 Task: Create a new contact in Outlook with the name 'Sunny', company 'Softage', job title 'Software Developer', email 'snyfreak@outlook.com', and set the importance to 'High' and sensitivity to 'Personal'.
Action: Mouse moved to (17, 92)
Screenshot: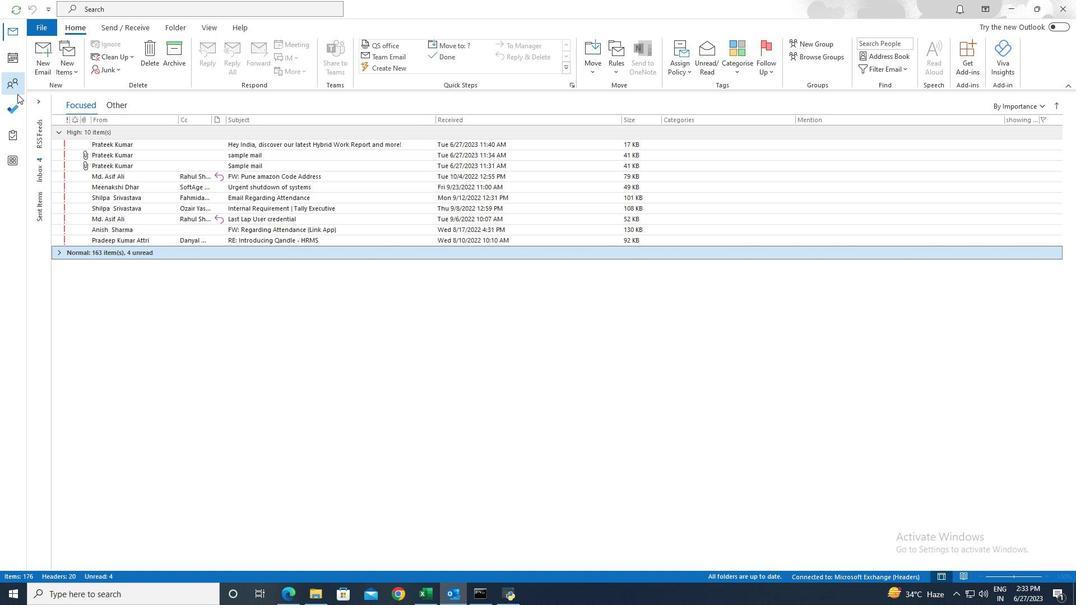 
Action: Mouse pressed left at (17, 92)
Screenshot: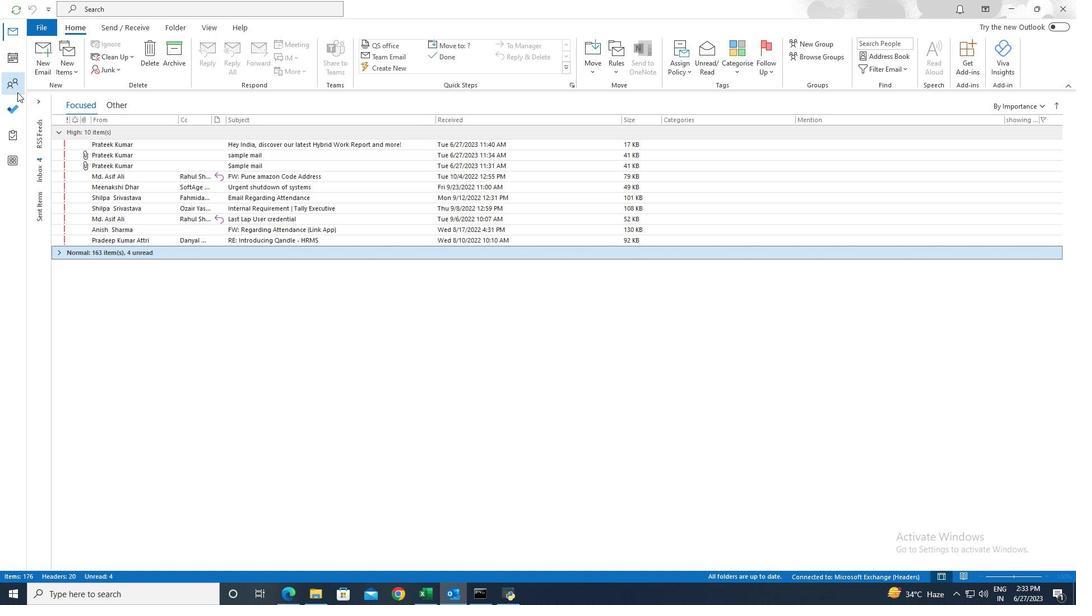 
Action: Mouse moved to (37, 66)
Screenshot: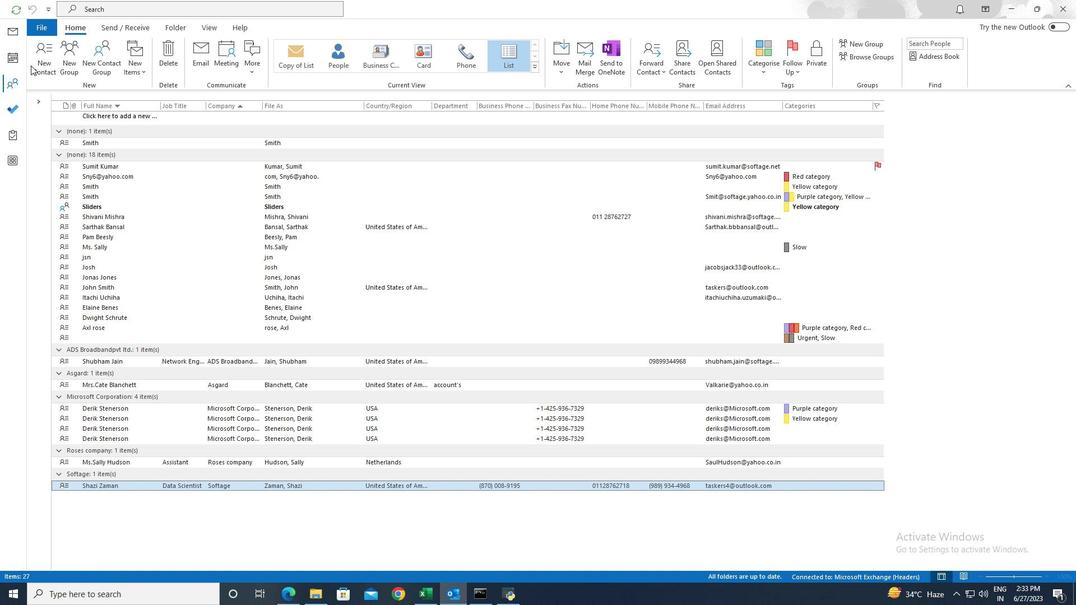 
Action: Mouse pressed left at (37, 66)
Screenshot: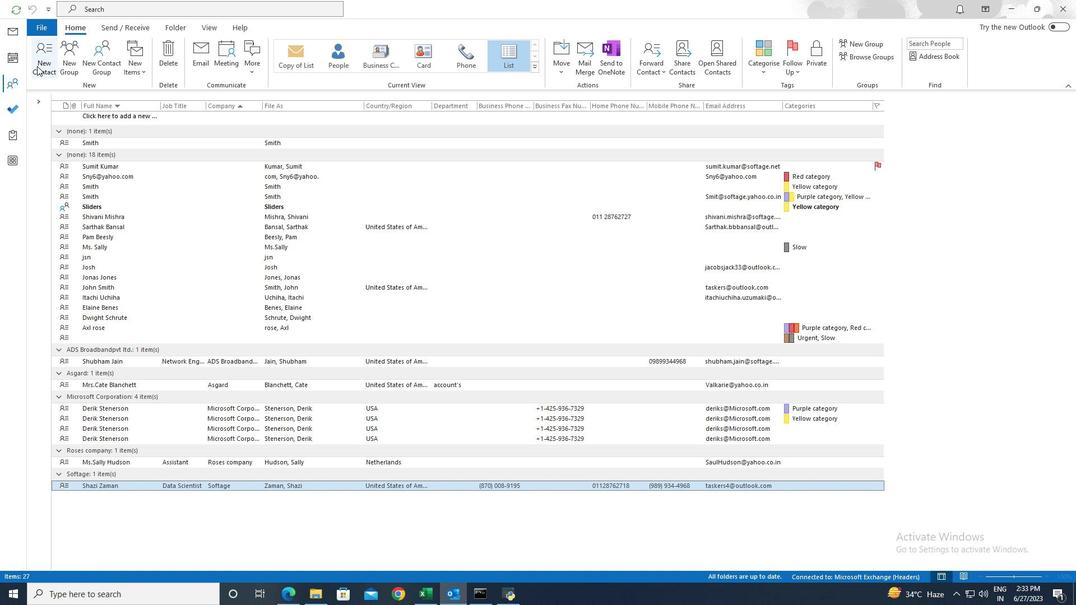 
Action: Mouse moved to (37, 66)
Screenshot: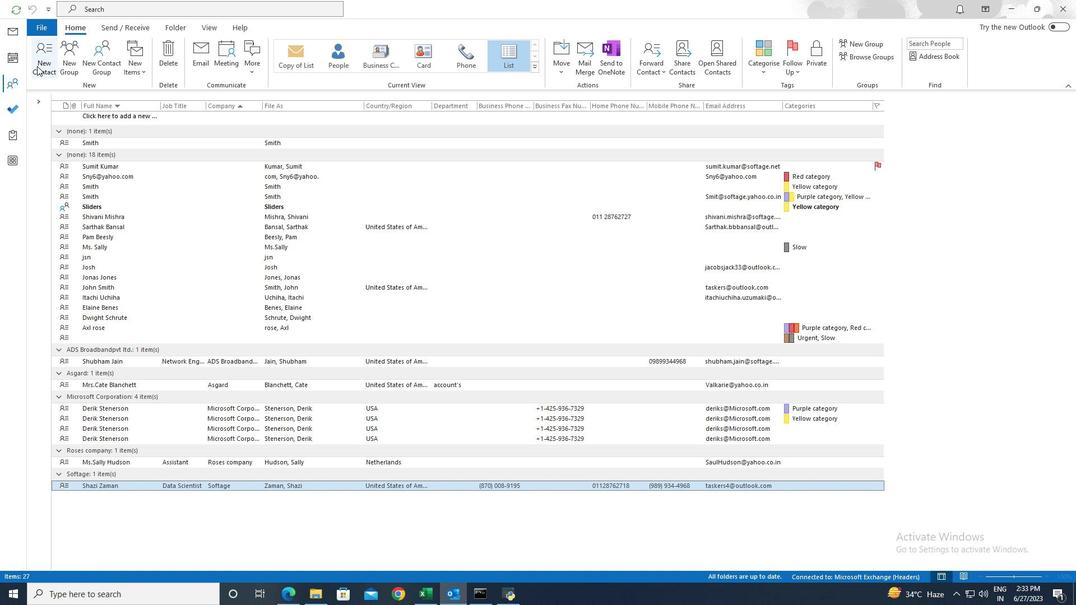 
Action: Key pressed <Key.shift>Sunny<Key.tab><Key.shift>Softage<Key.tab><Key.shift>Software<Key.space><Key.shift><Key.shift><Key.shift><Key.shift>Developer
Screenshot: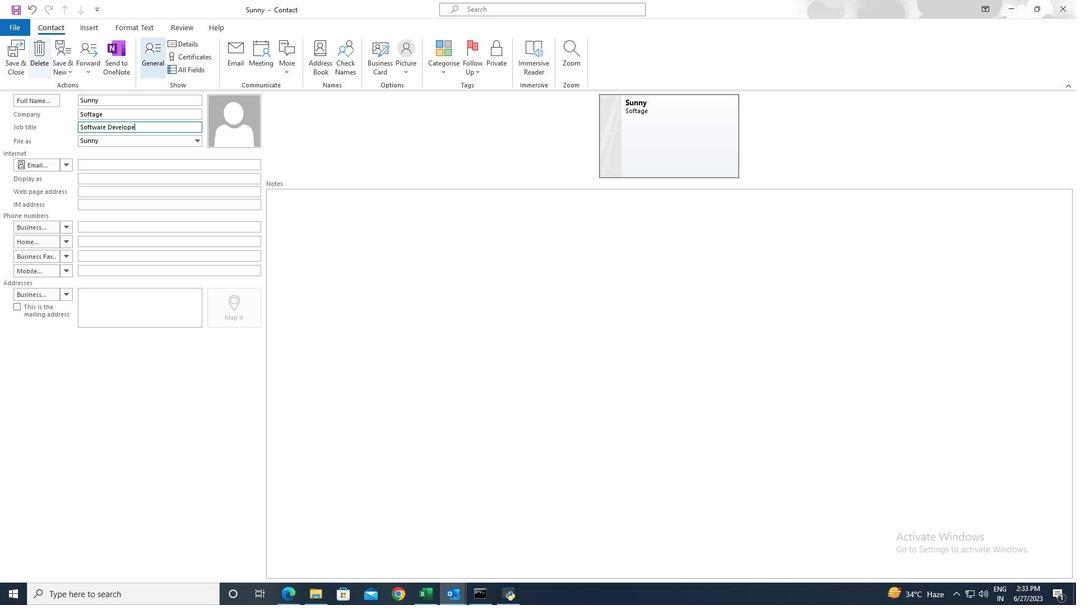
Action: Mouse moved to (90, 164)
Screenshot: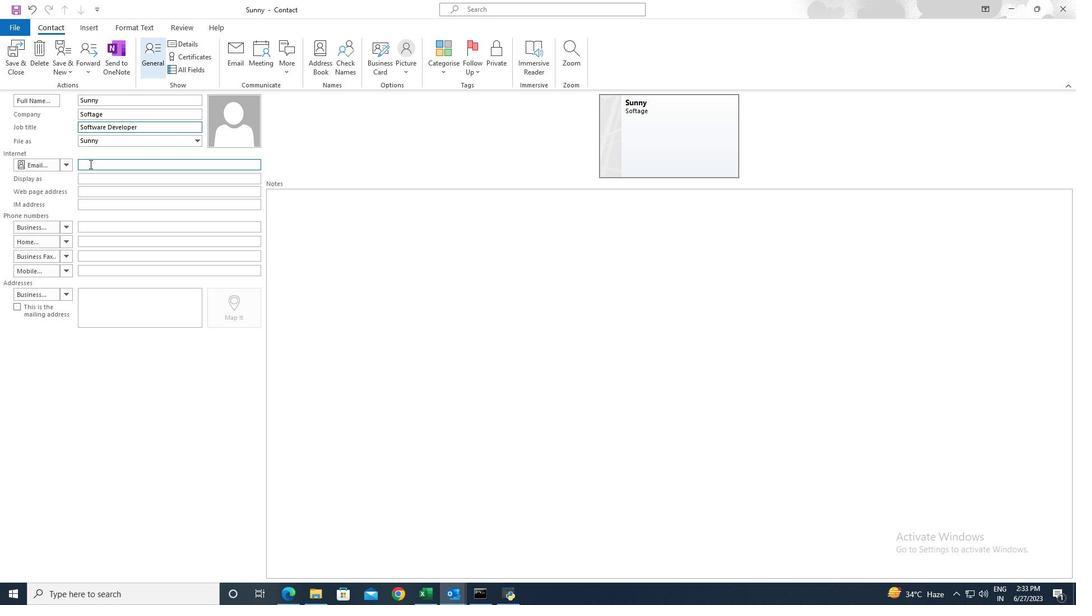 
Action: Mouse pressed left at (90, 164)
Screenshot: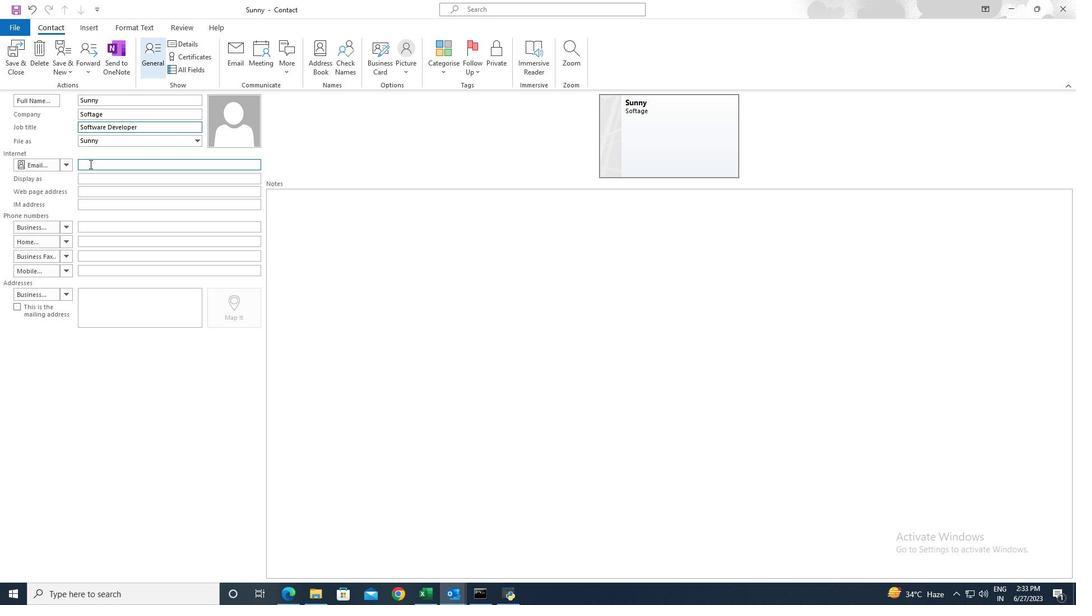 
Action: Key pressed snyfreak6<Key.shift>@outlook.com
Screenshot: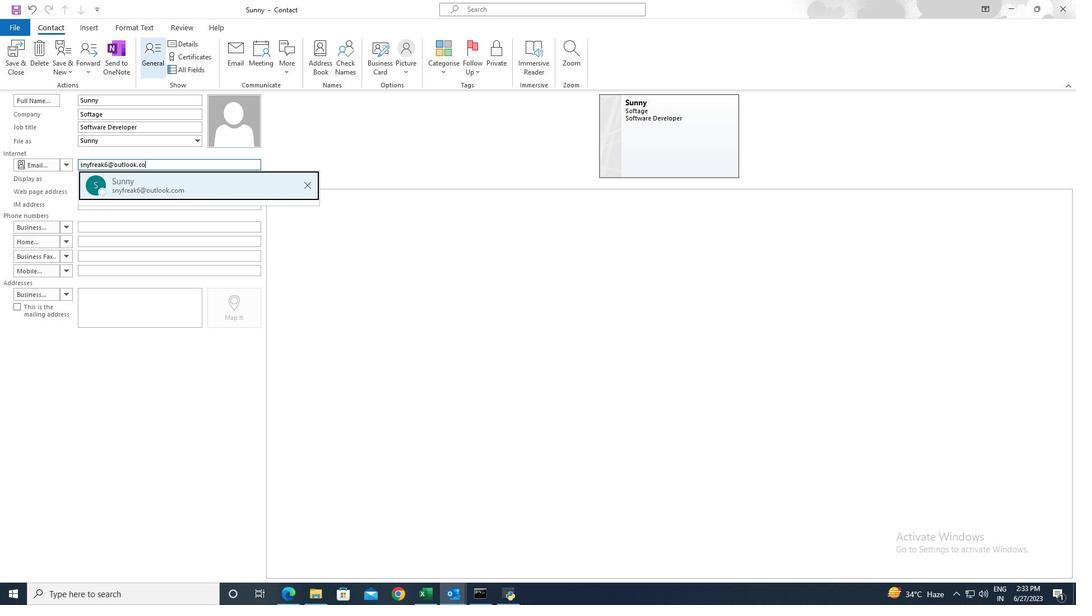 
Action: Mouse moved to (18, 31)
Screenshot: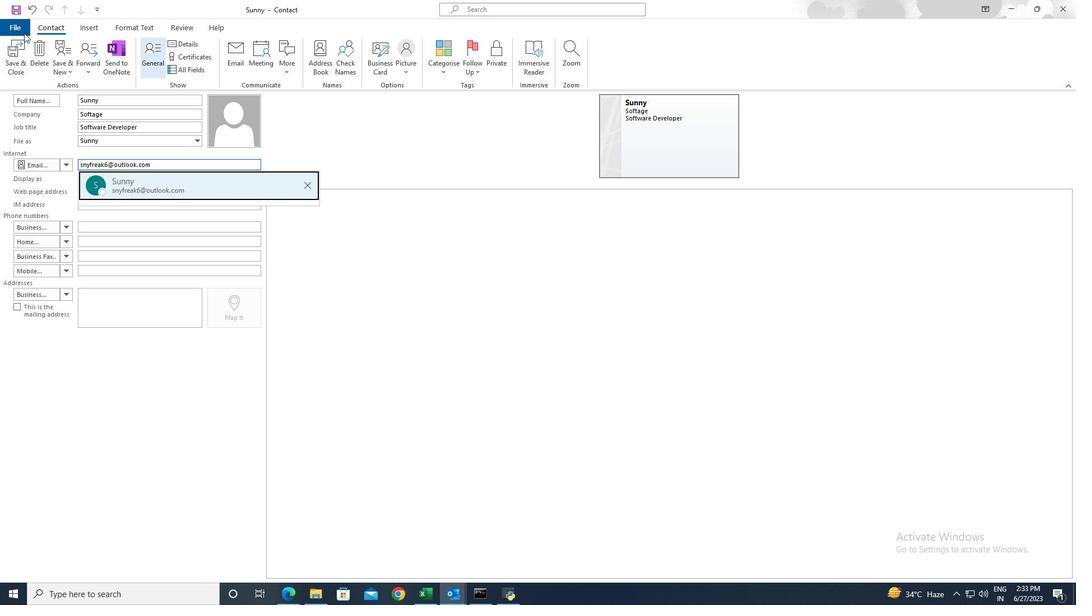 
Action: Mouse pressed left at (18, 31)
Screenshot: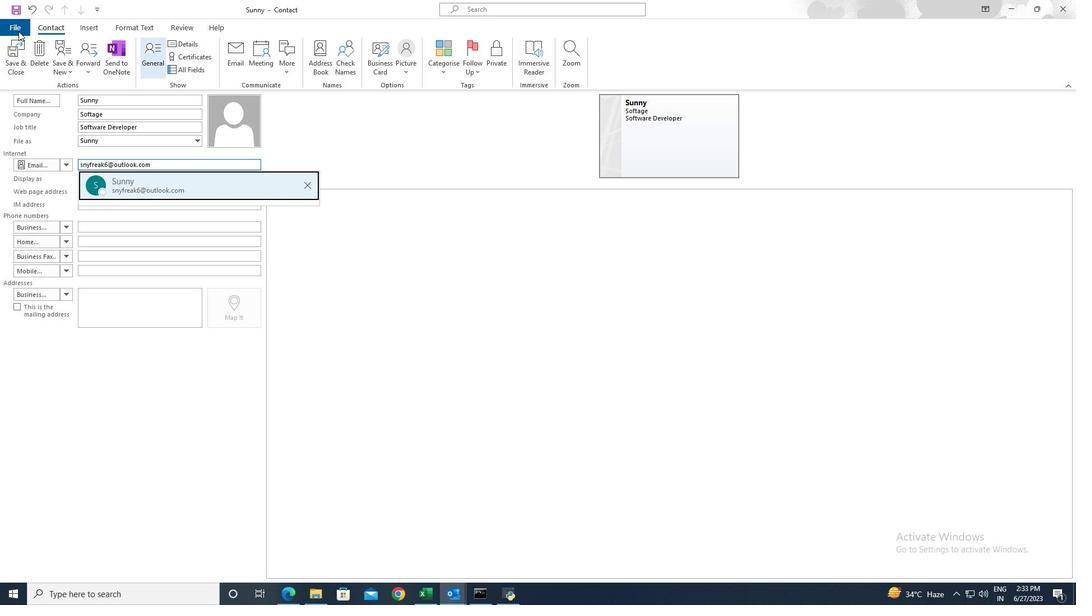 
Action: Mouse moved to (129, 131)
Screenshot: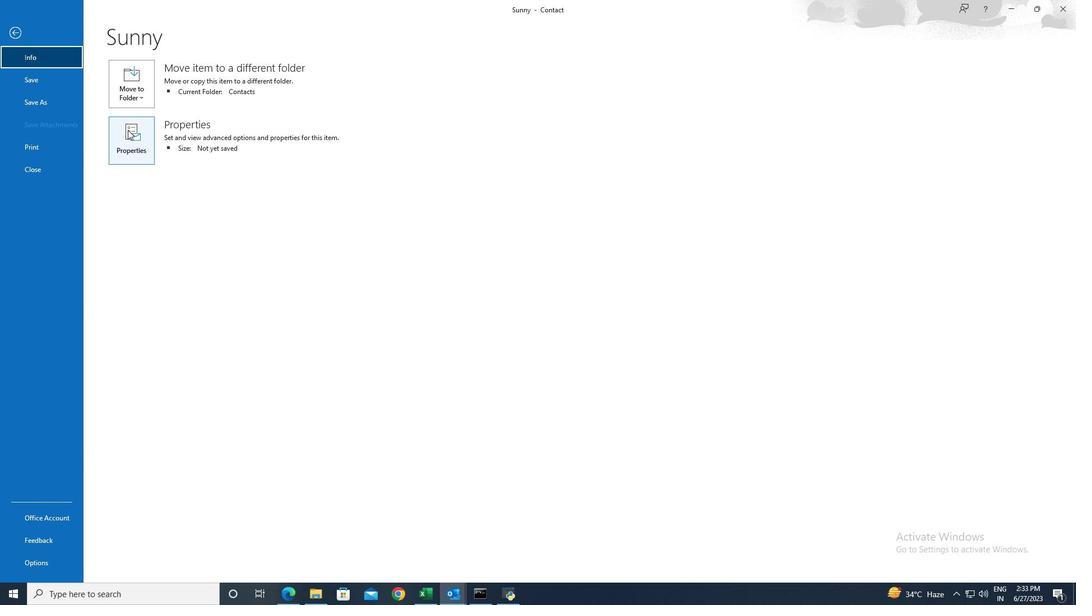 
Action: Mouse pressed left at (129, 131)
Screenshot: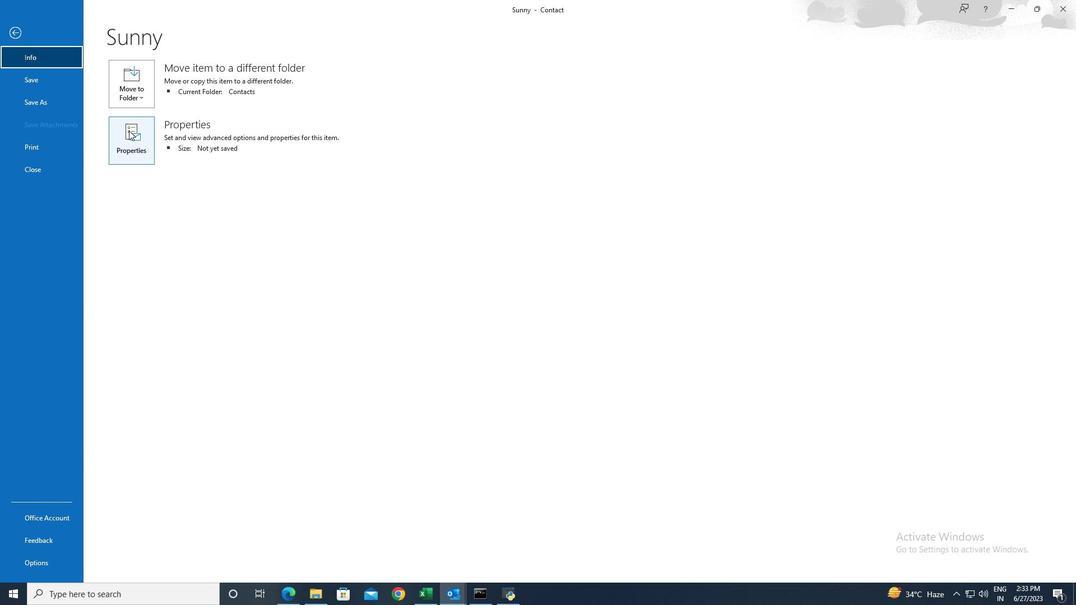 
Action: Mouse moved to (496, 203)
Screenshot: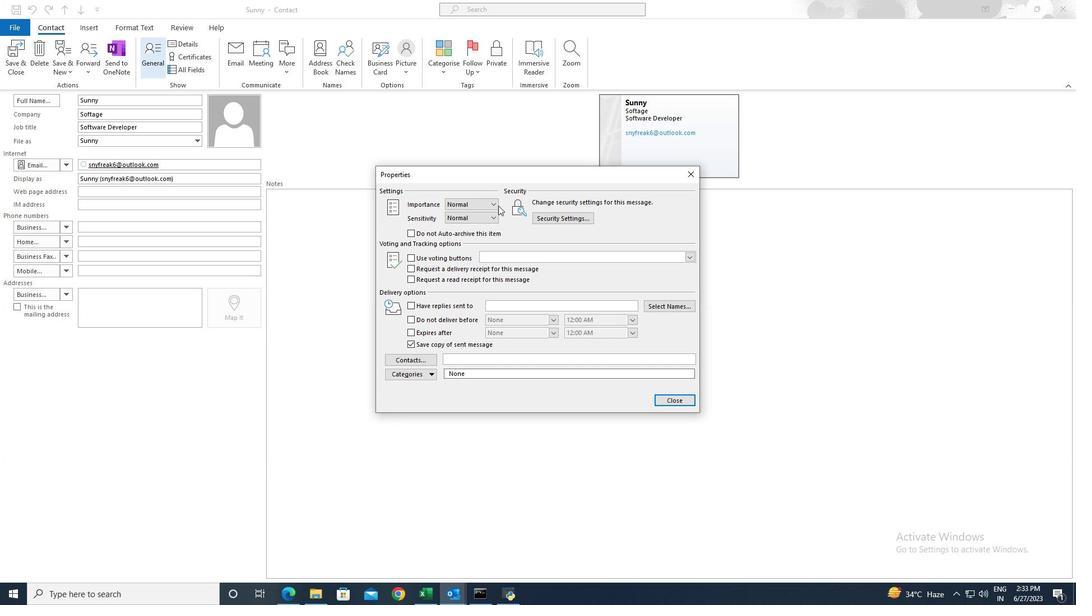 
Action: Mouse pressed left at (496, 203)
Screenshot: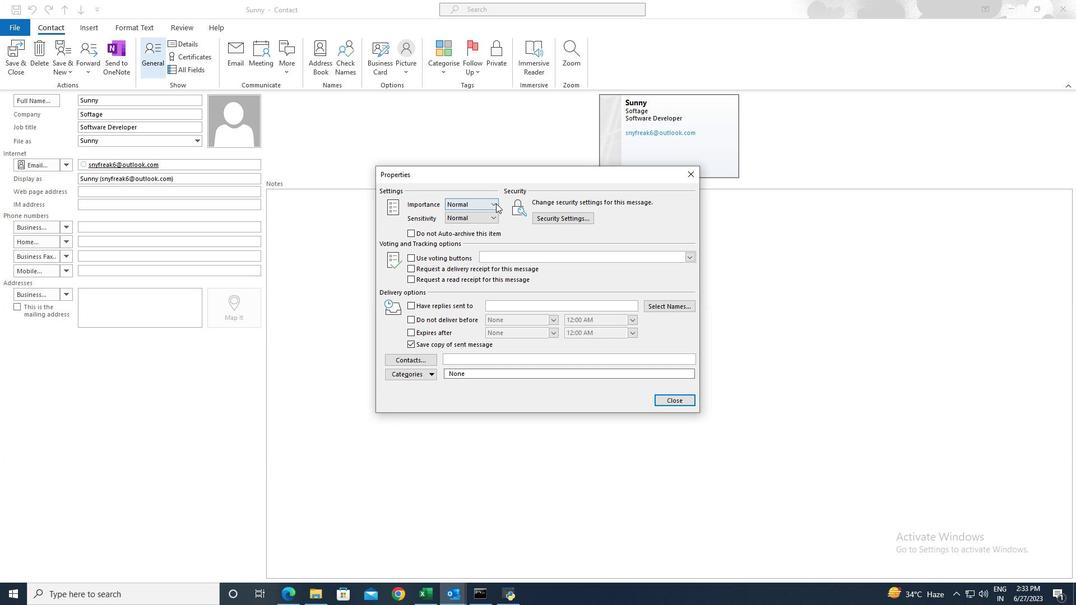 
Action: Mouse moved to (471, 227)
Screenshot: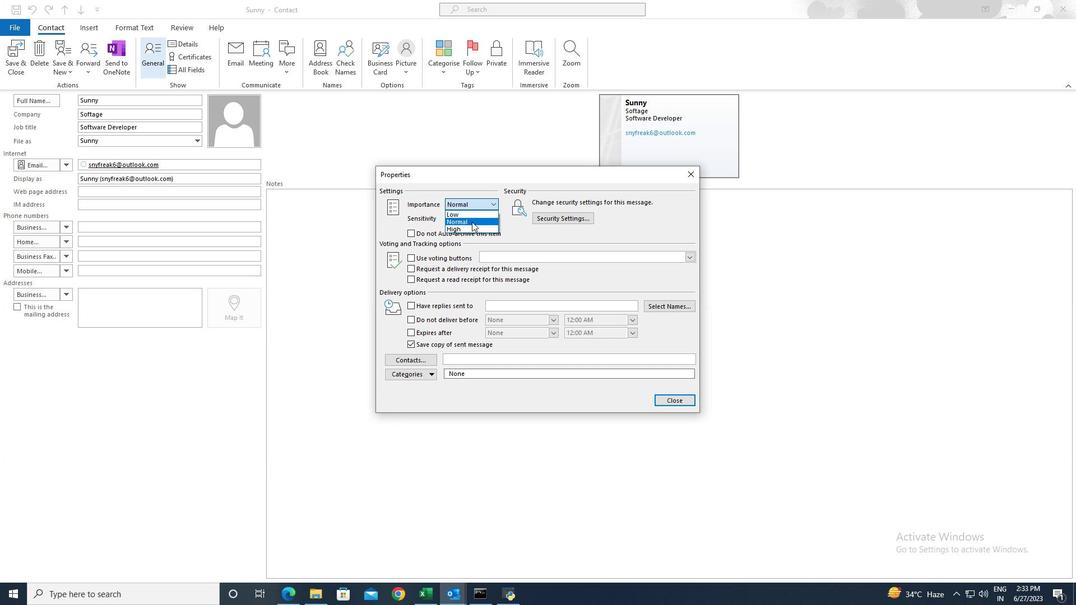 
Action: Mouse pressed left at (471, 227)
Screenshot: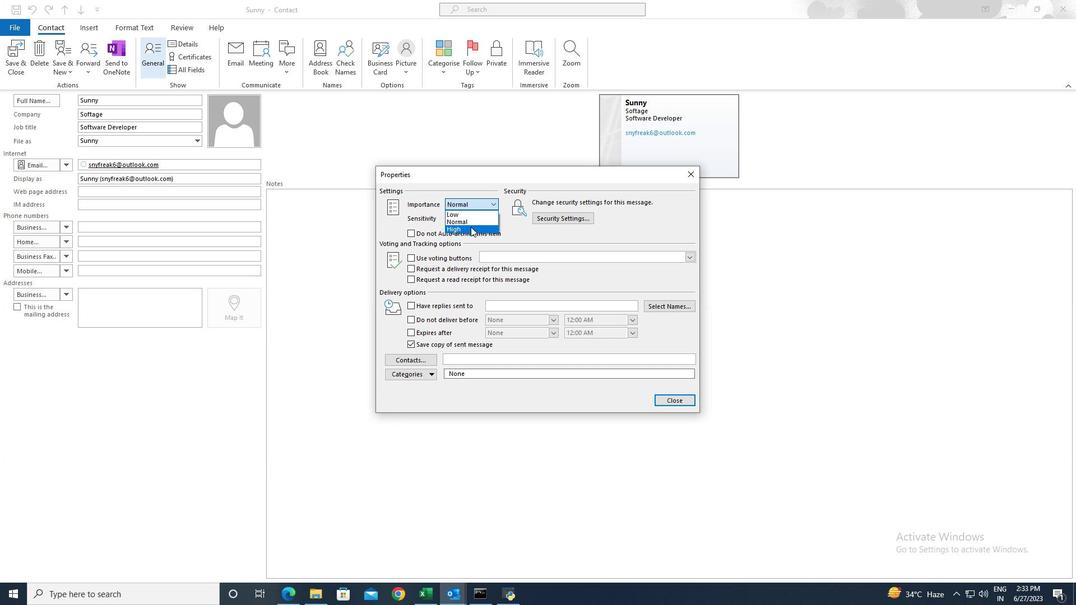 
Action: Mouse moved to (486, 218)
Screenshot: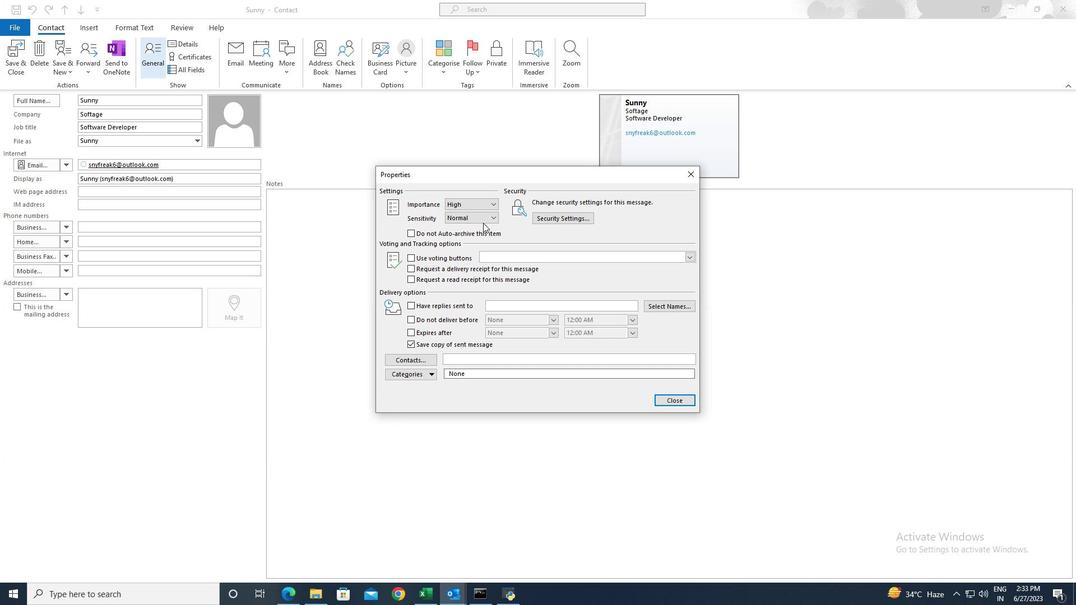 
Action: Mouse pressed left at (486, 218)
Screenshot: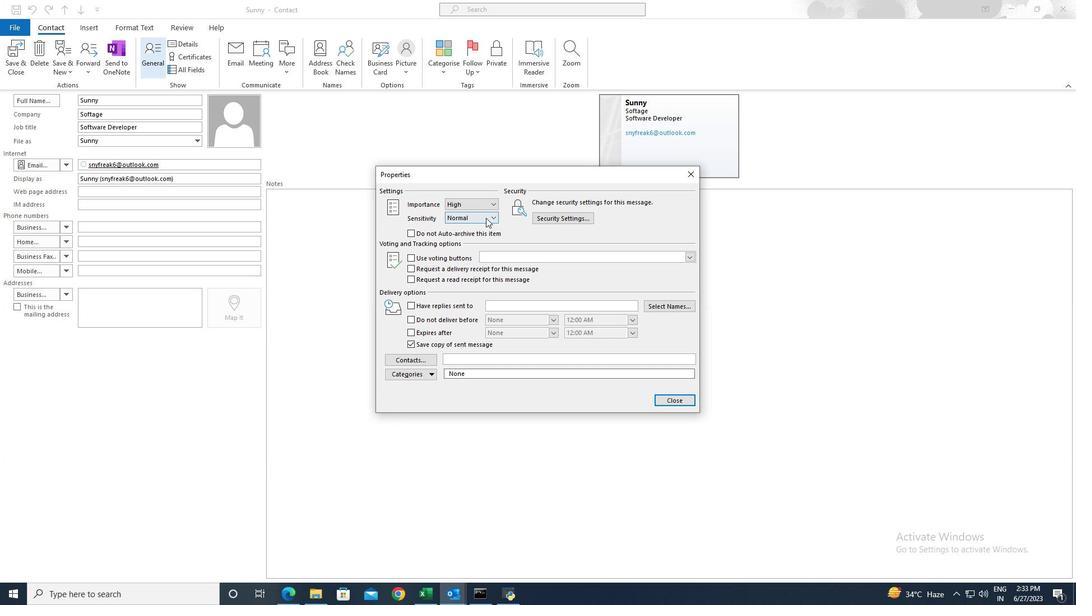 
Action: Mouse moved to (463, 235)
Screenshot: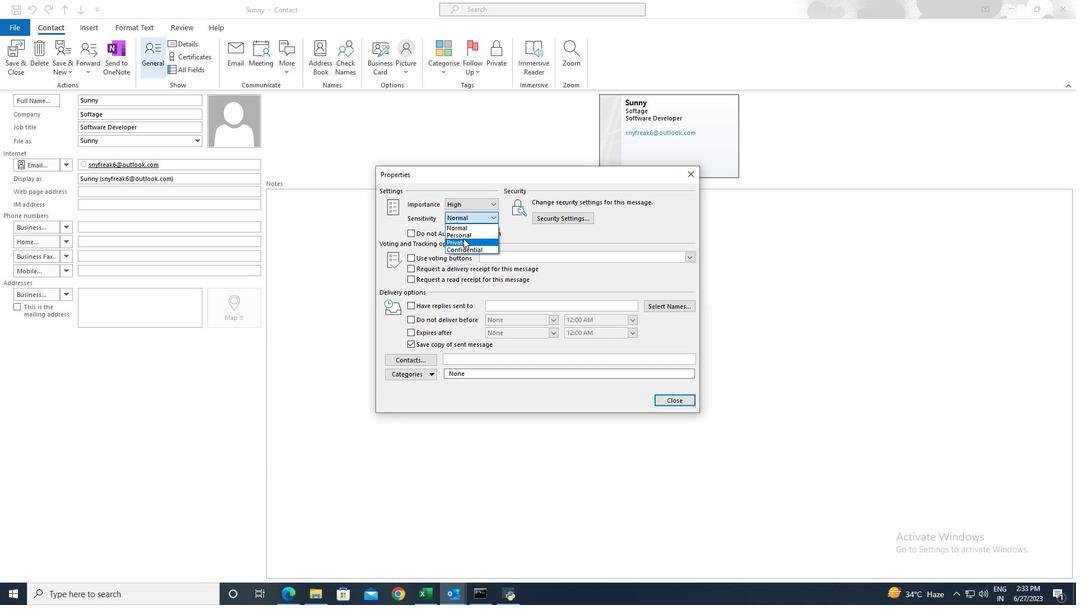 
Action: Mouse pressed left at (463, 235)
Screenshot: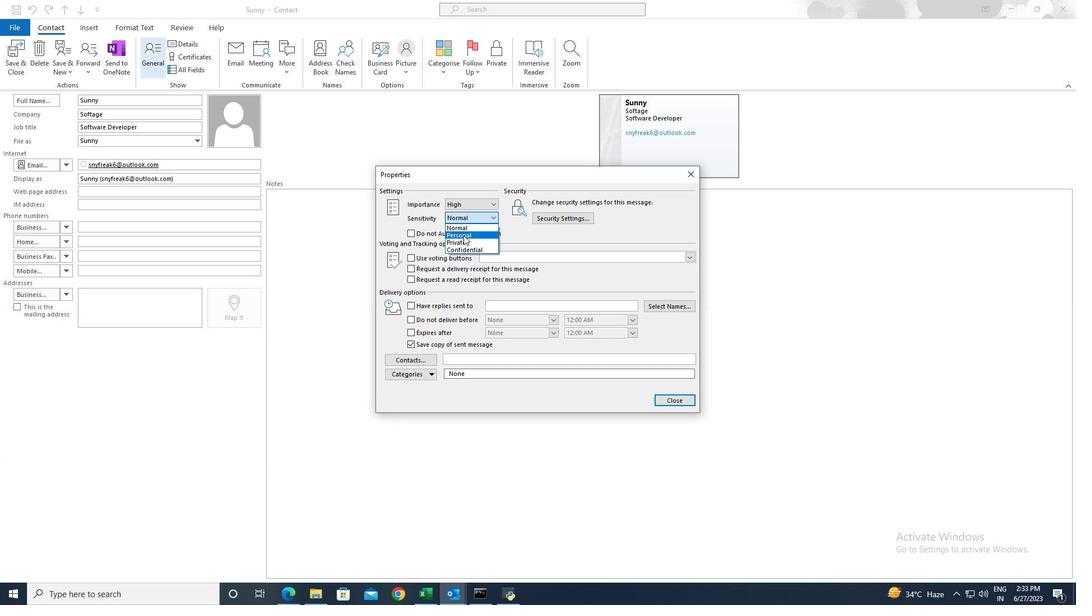 
Action: Mouse moved to (411, 234)
Screenshot: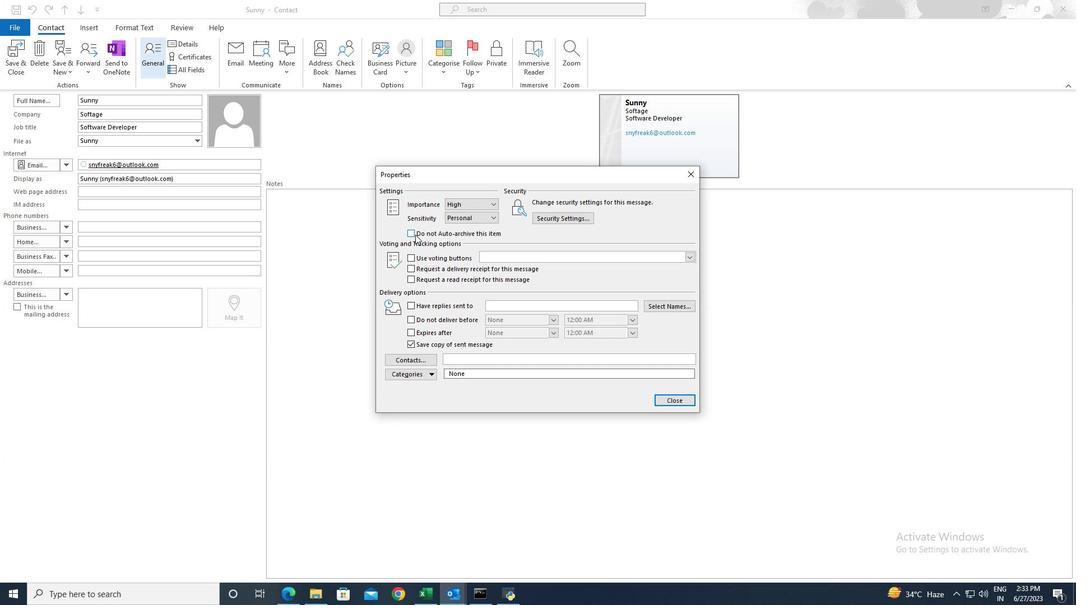
Action: Mouse pressed left at (411, 234)
Screenshot: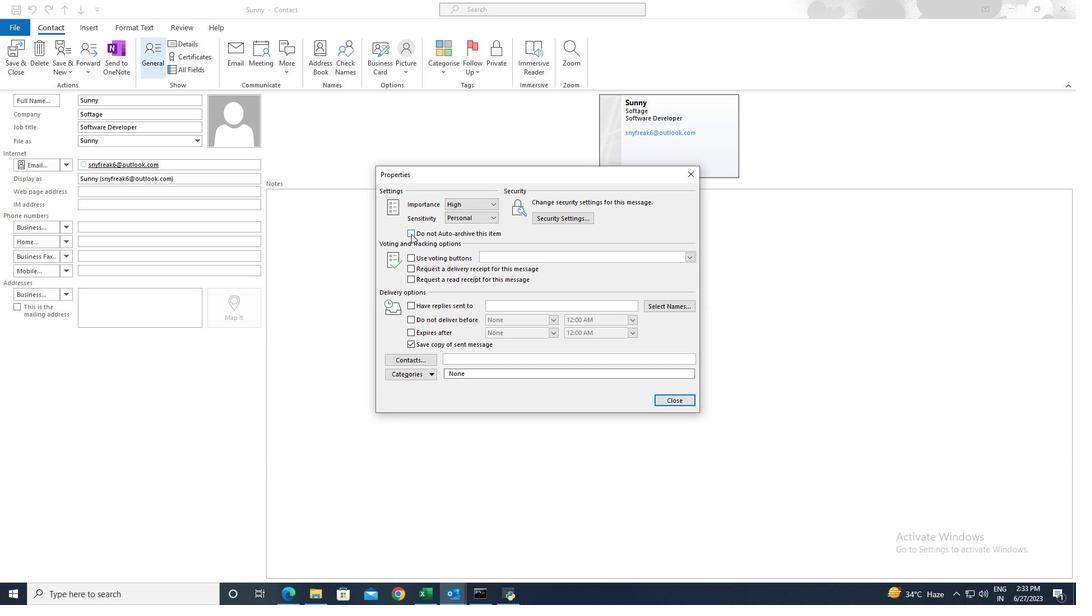 
Action: Mouse moved to (665, 402)
Screenshot: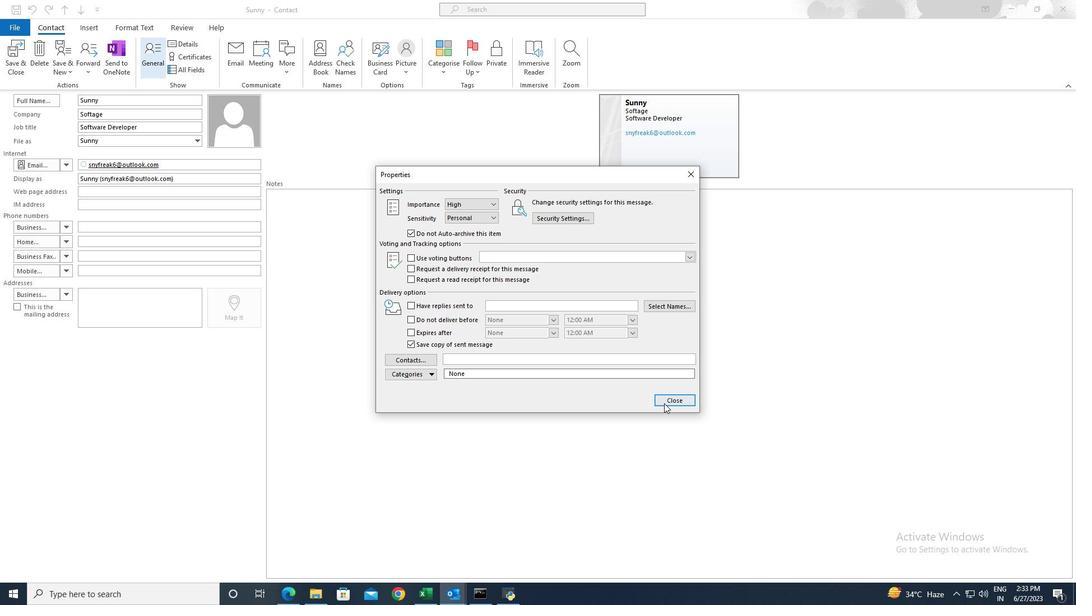 
Action: Mouse pressed left at (665, 402)
Screenshot: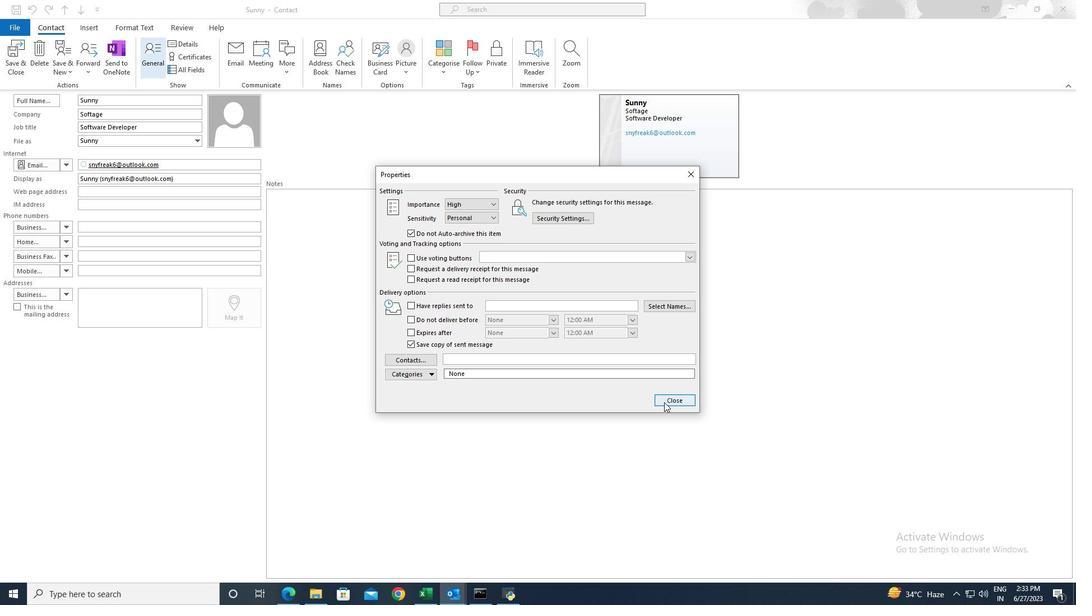
Action: Mouse moved to (19, 21)
Screenshot: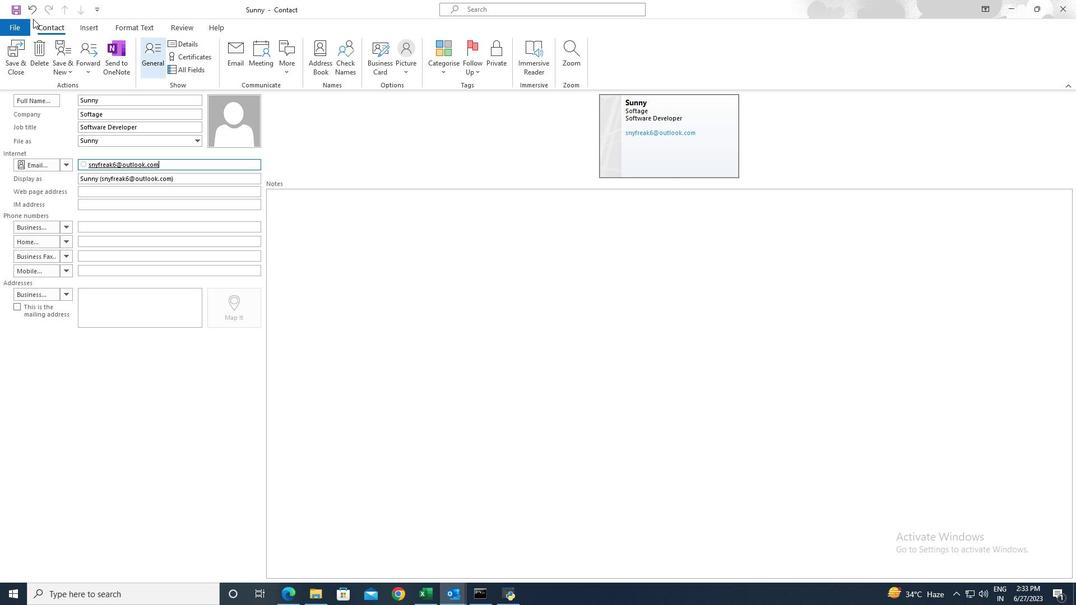 
Action: Mouse pressed left at (19, 21)
Screenshot: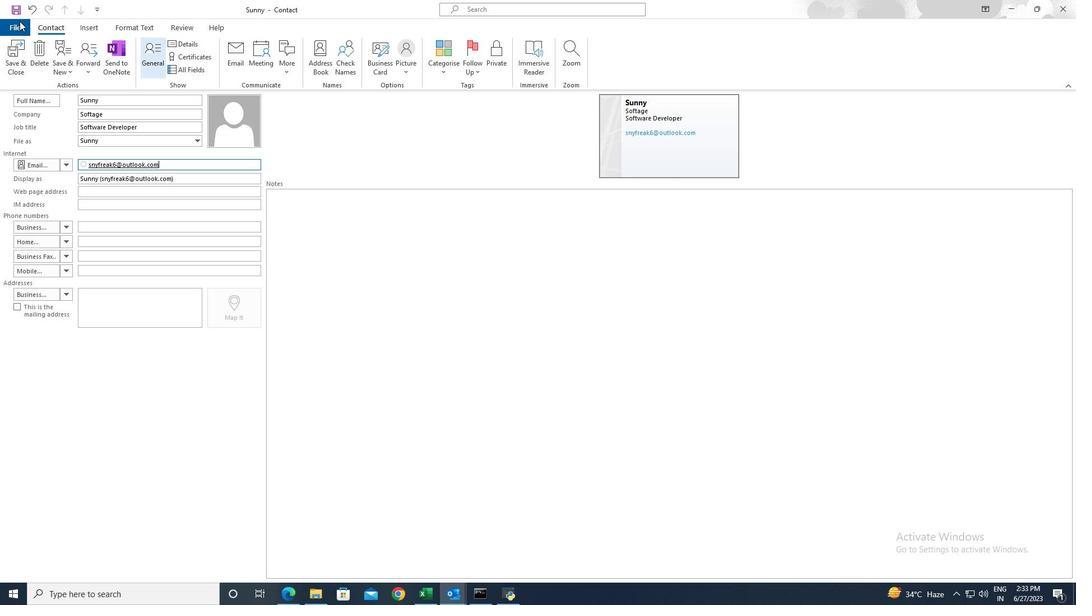 
Action: Mouse moved to (48, 103)
Screenshot: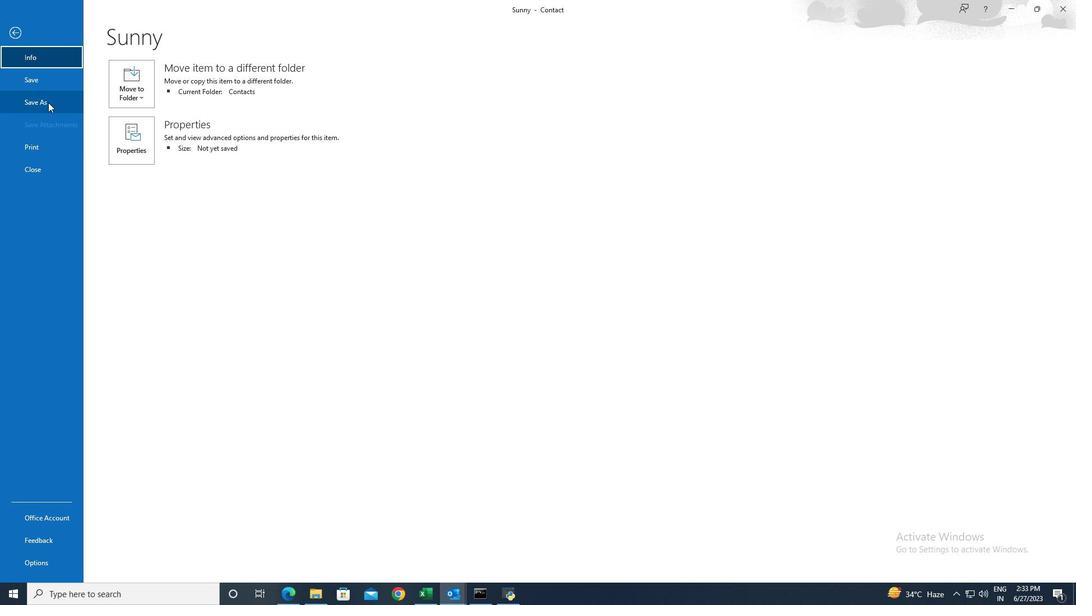 
Action: Mouse pressed left at (48, 103)
Screenshot: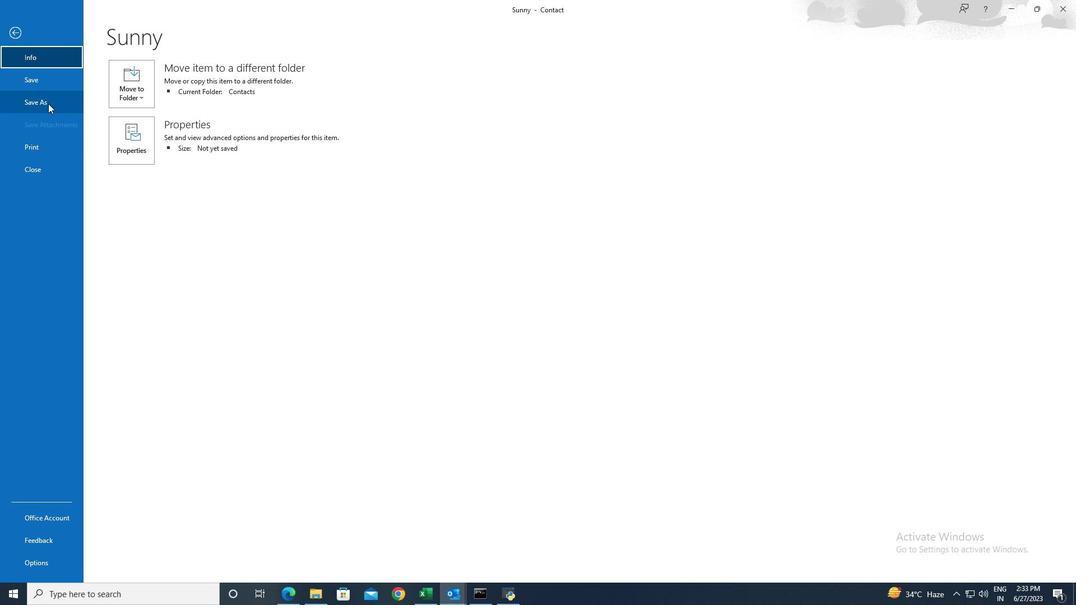 
Action: Mouse moved to (52, 98)
Screenshot: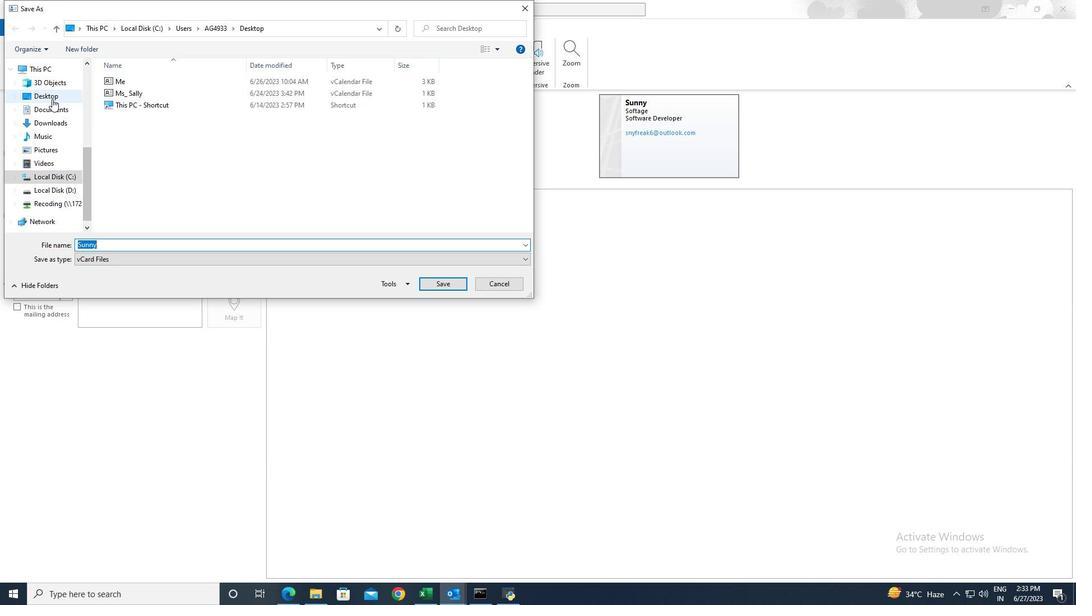 
Action: Mouse pressed left at (52, 98)
Screenshot: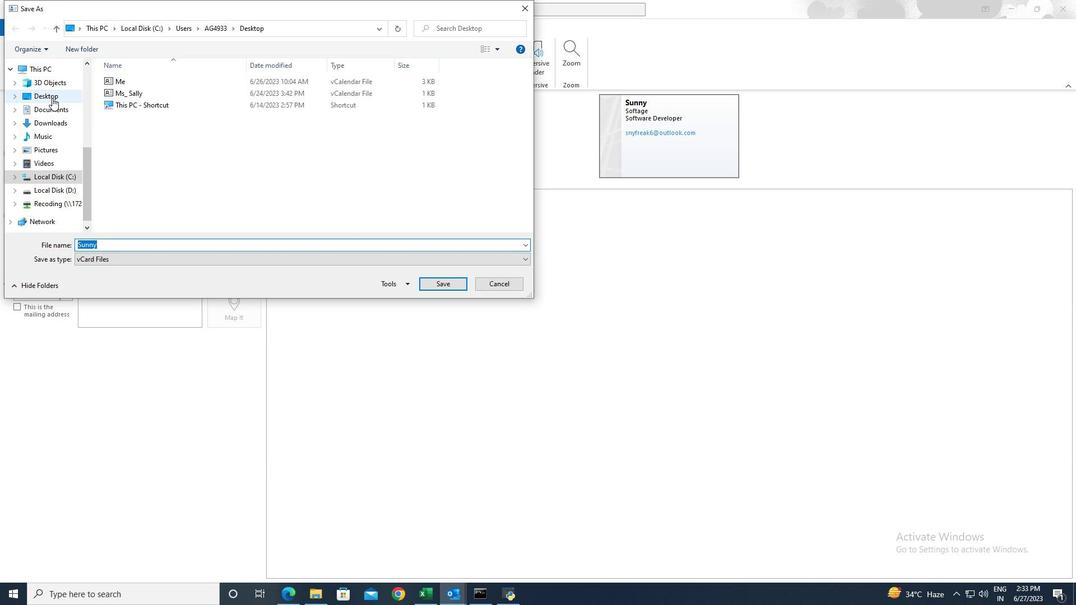 
Action: Mouse moved to (436, 283)
Screenshot: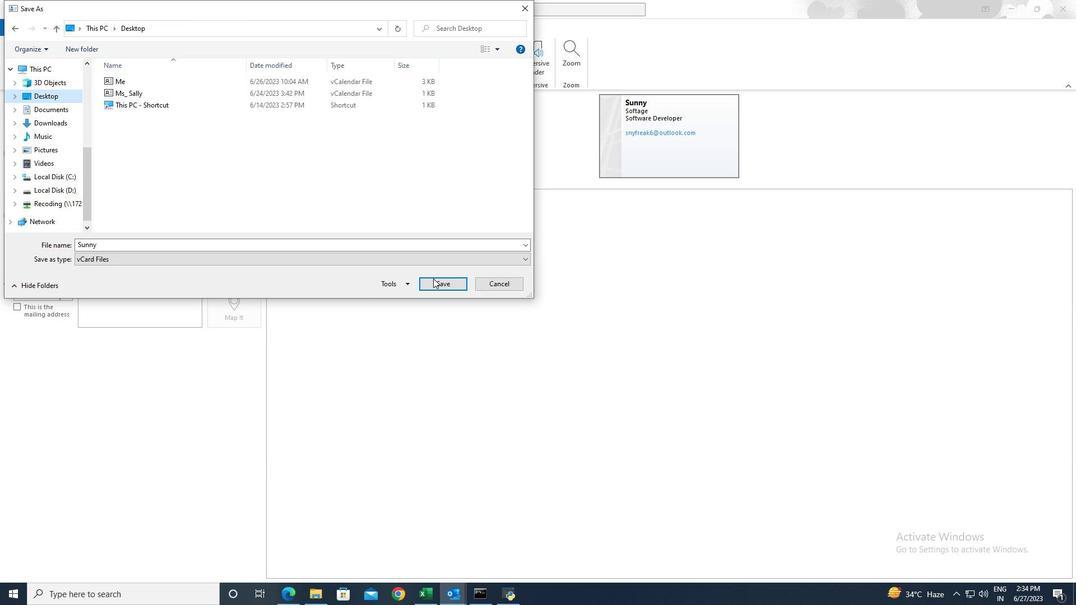 
Action: Mouse pressed left at (436, 283)
Screenshot: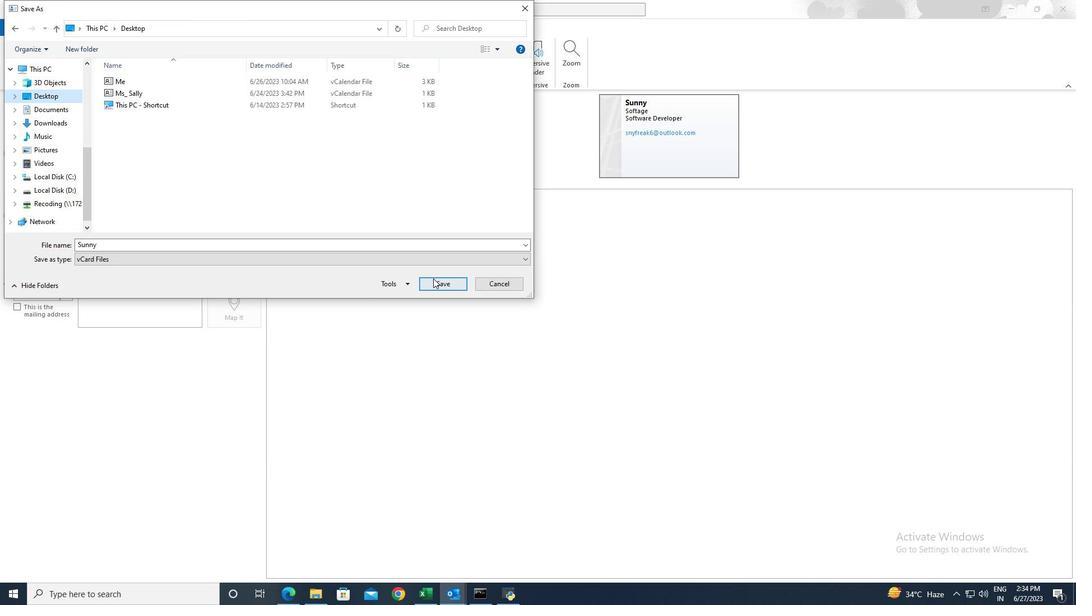 
Action: Mouse moved to (17, 30)
Screenshot: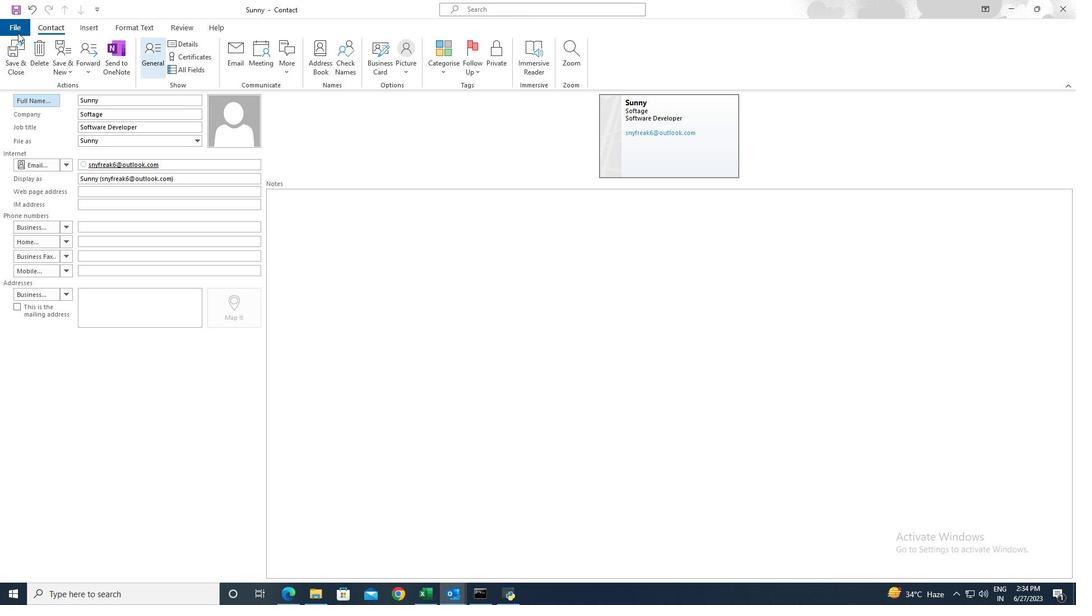 
Action: Mouse pressed left at (17, 30)
Screenshot: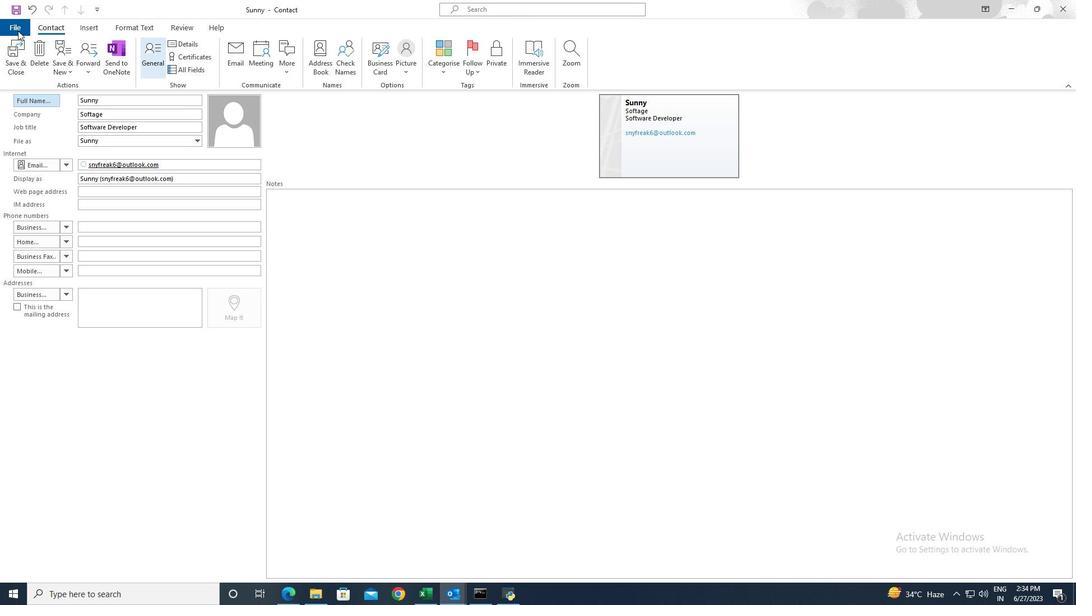 
Action: Mouse moved to (45, 75)
Screenshot: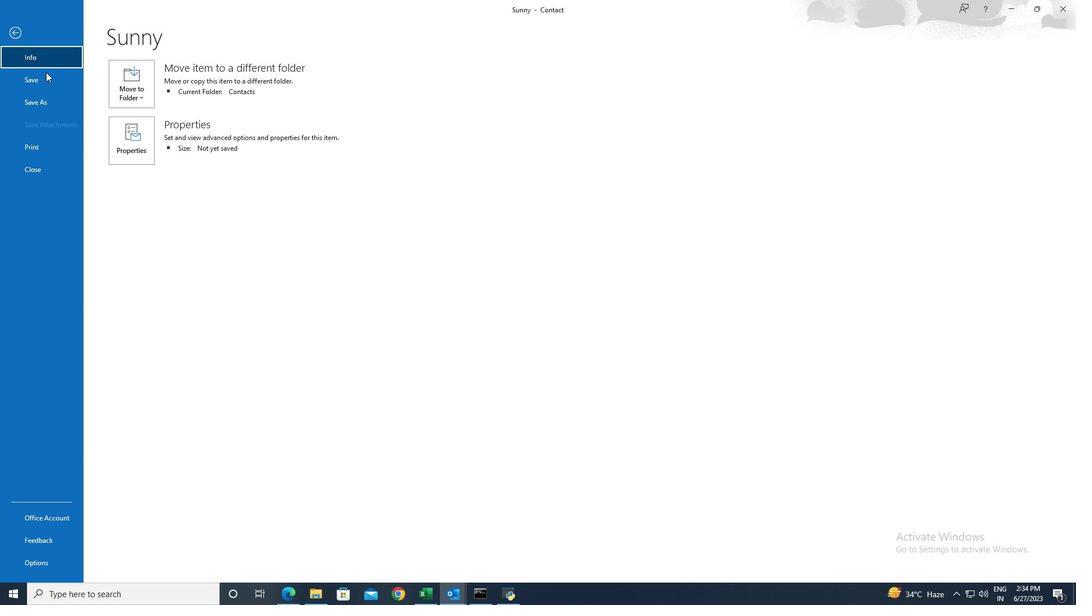 
Action: Mouse pressed left at (45, 75)
Screenshot: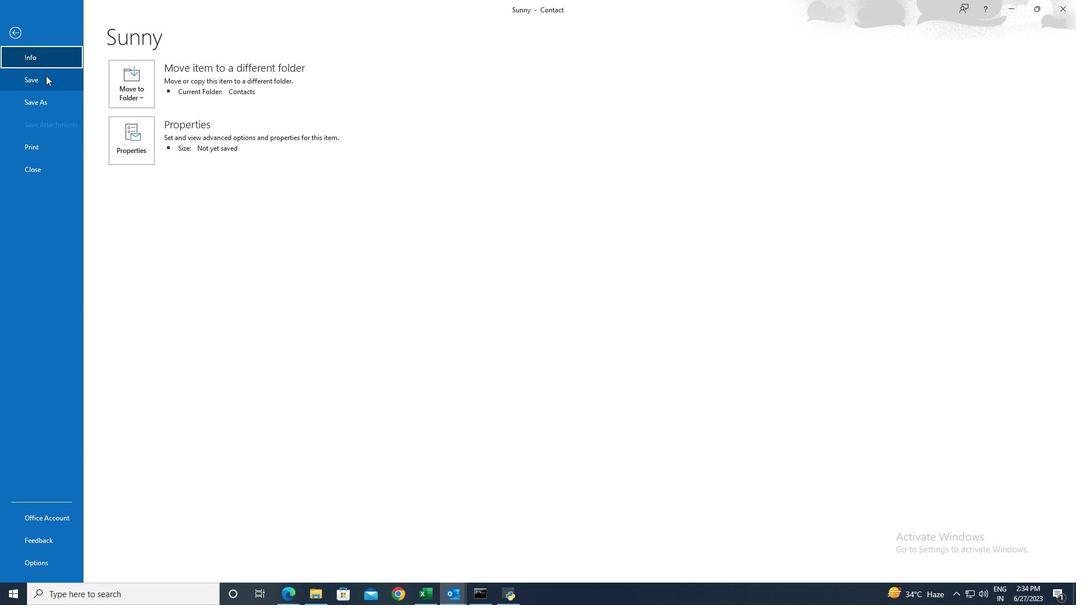 
Action: Mouse moved to (17, 28)
Screenshot: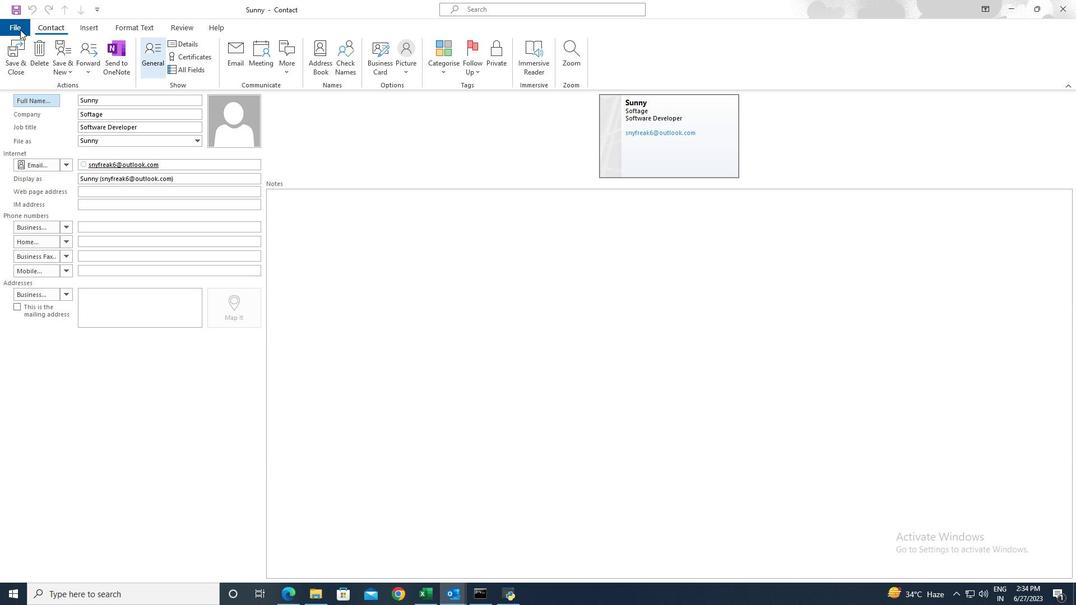 
Action: Mouse pressed left at (17, 28)
Screenshot: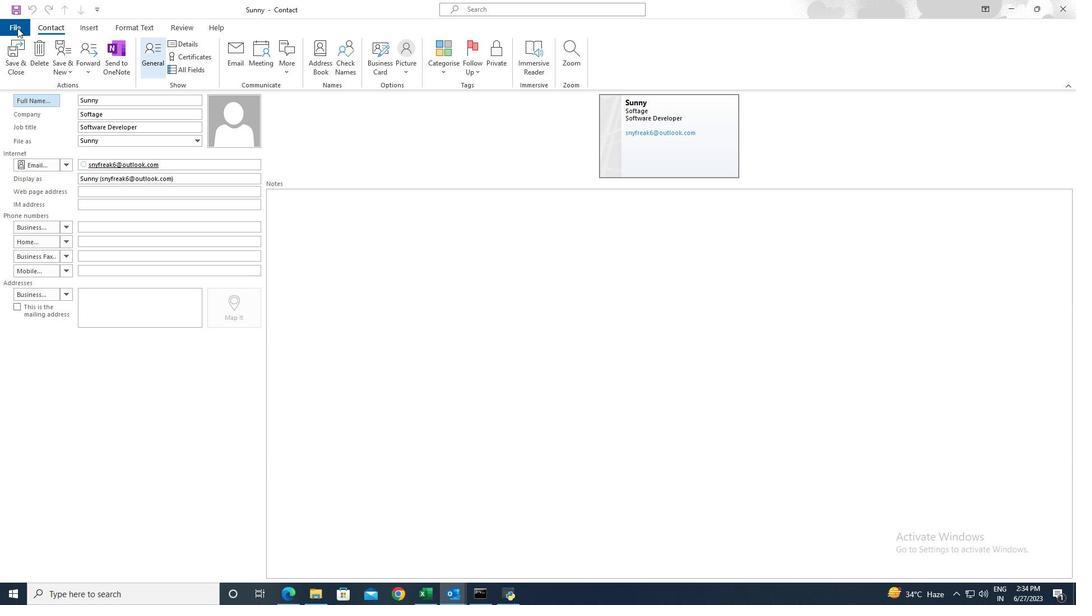 
Action: Mouse moved to (35, 168)
Screenshot: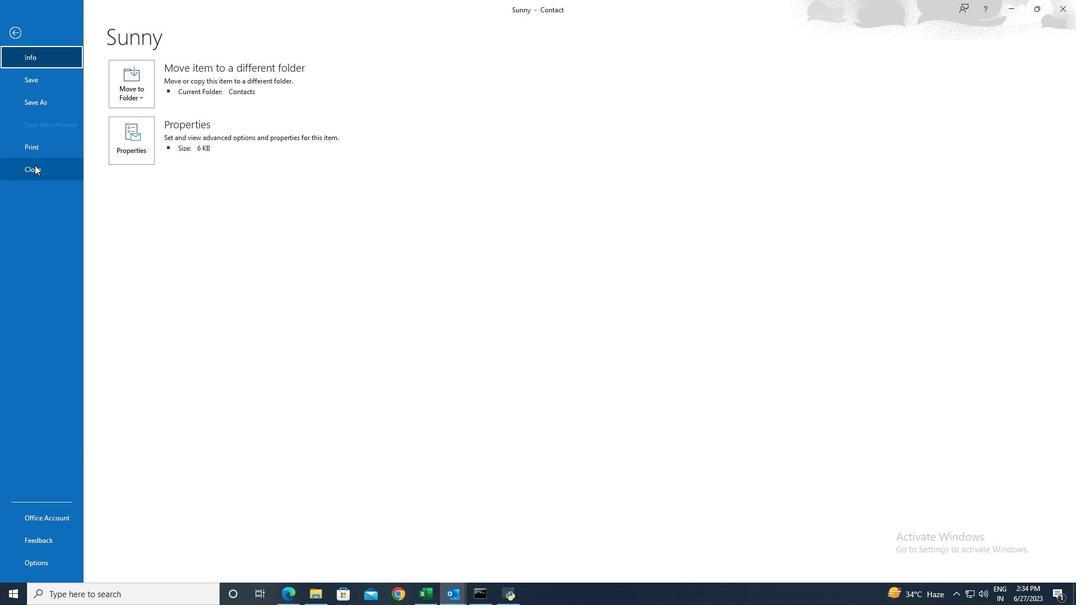 
Action: Mouse pressed left at (35, 168)
Screenshot: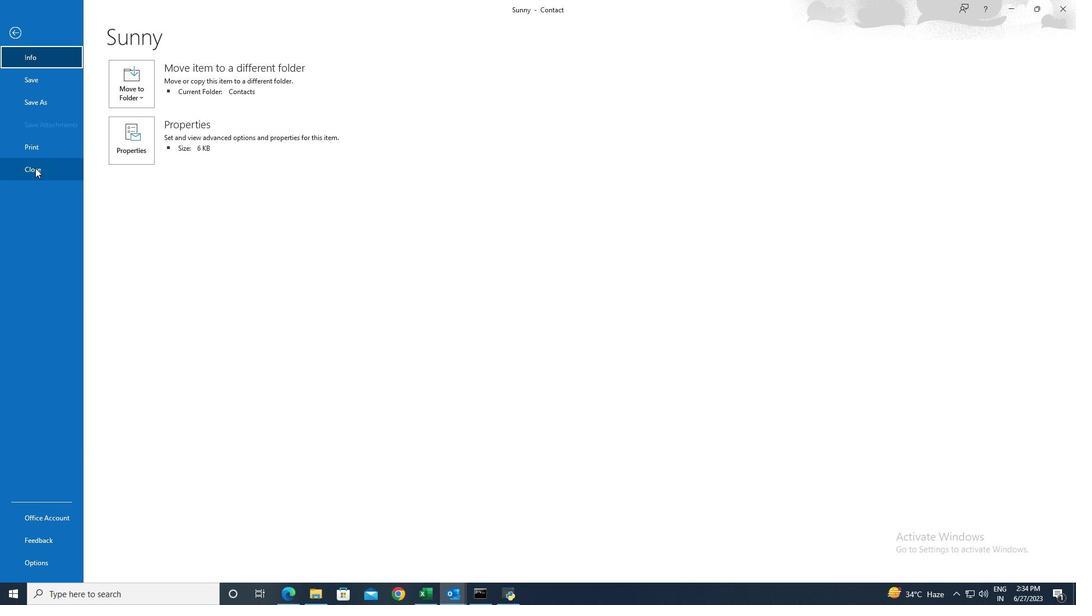 
